 Task: Start in the project ZoomOut the sprint 'Supernatural', with a duration of 3 weeks.
Action: Mouse moved to (1090, 193)
Screenshot: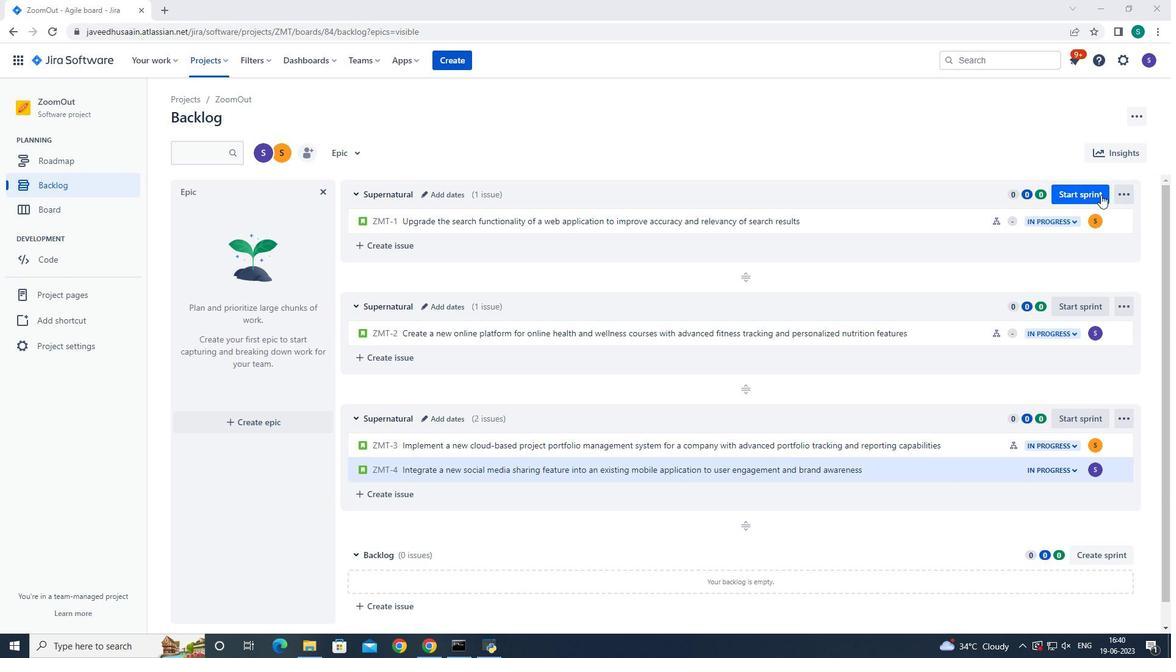 
Action: Mouse pressed left at (1090, 193)
Screenshot: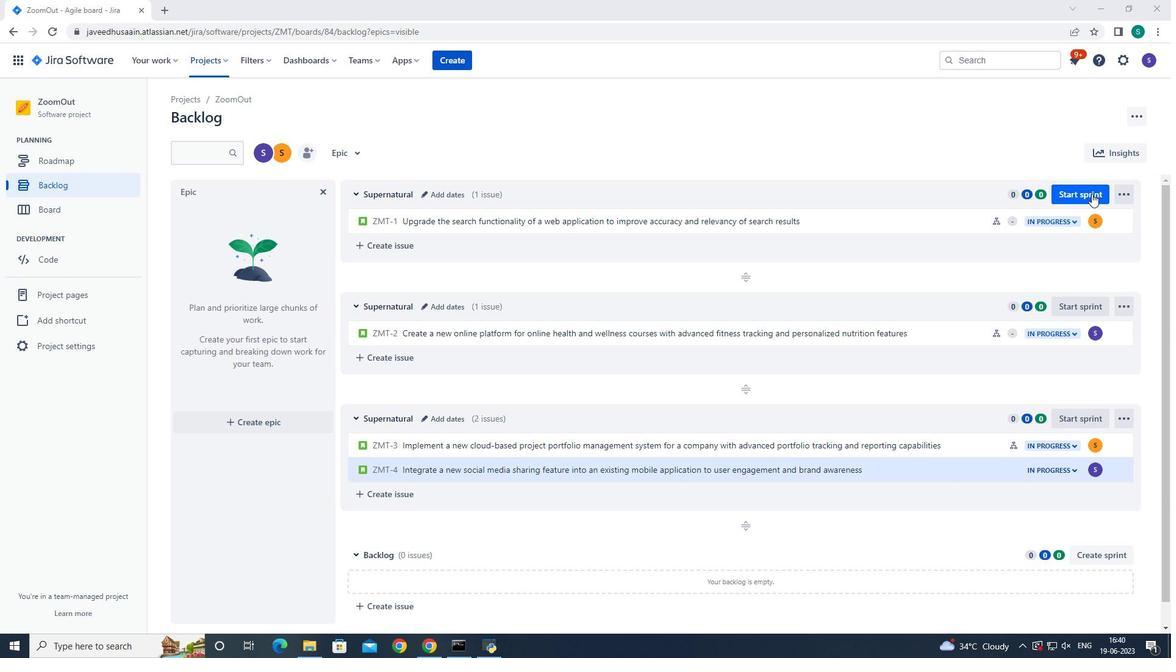 
Action: Mouse moved to (554, 214)
Screenshot: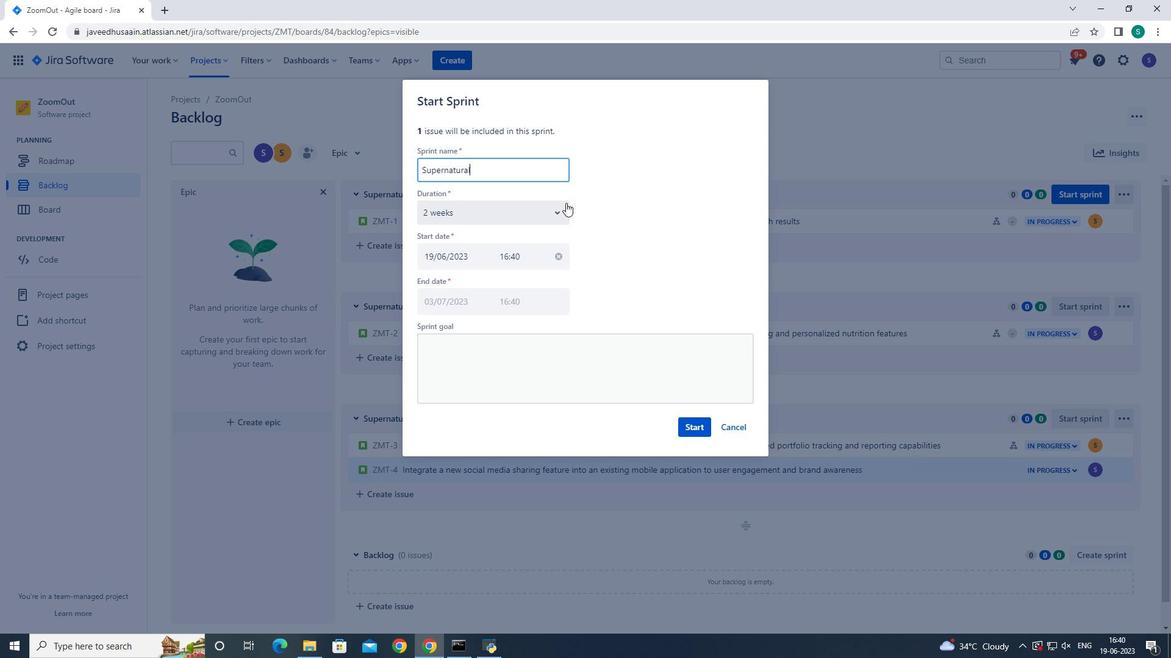 
Action: Mouse pressed left at (554, 214)
Screenshot: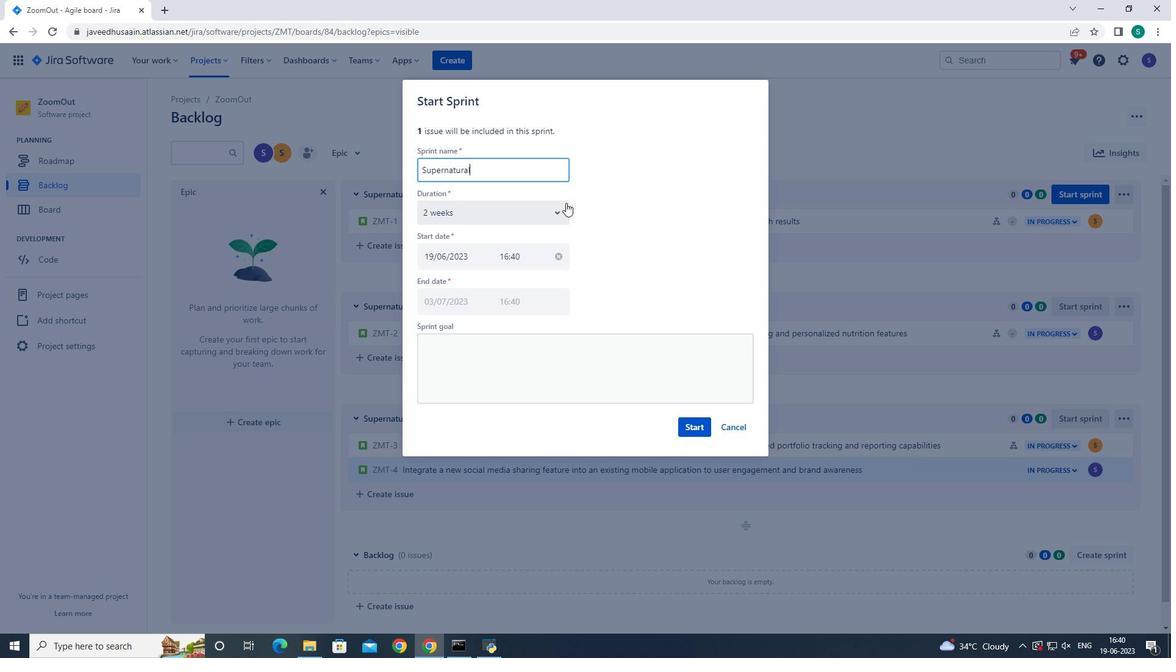 
Action: Mouse moved to (506, 289)
Screenshot: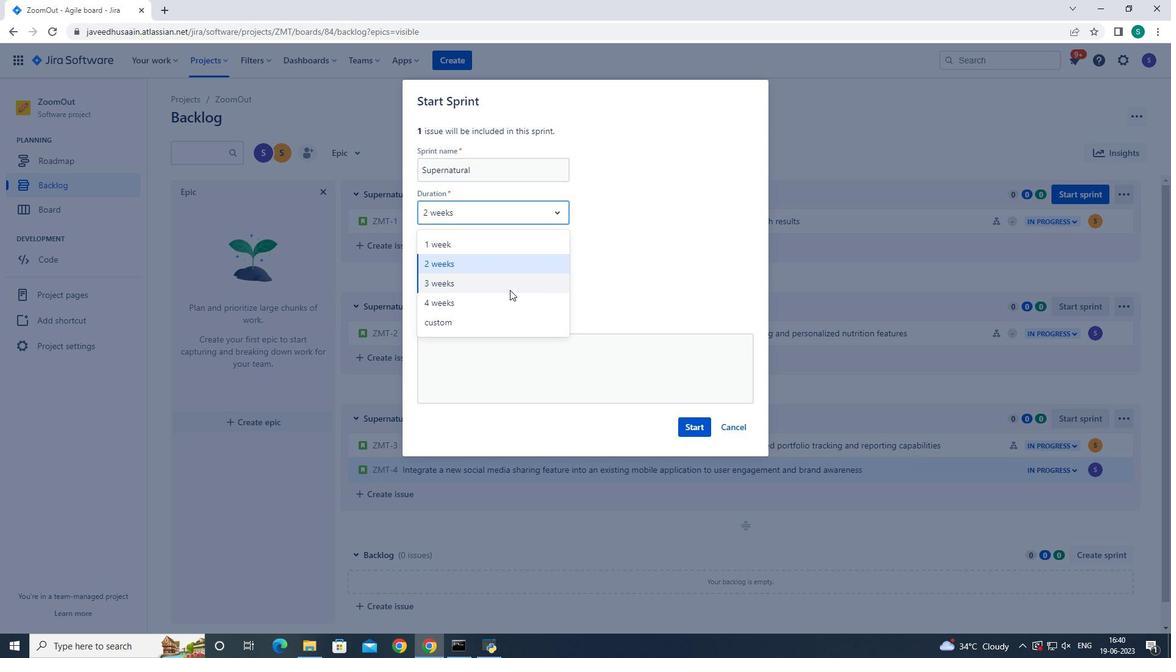 
Action: Mouse pressed left at (506, 289)
Screenshot: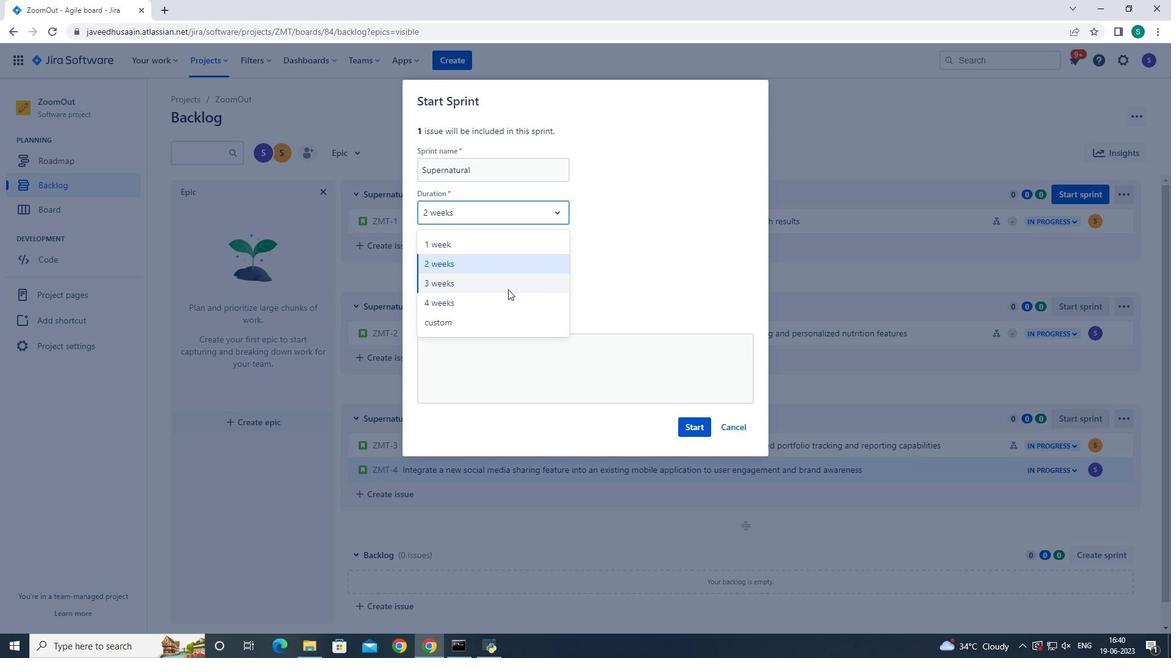 
Action: Mouse moved to (689, 434)
Screenshot: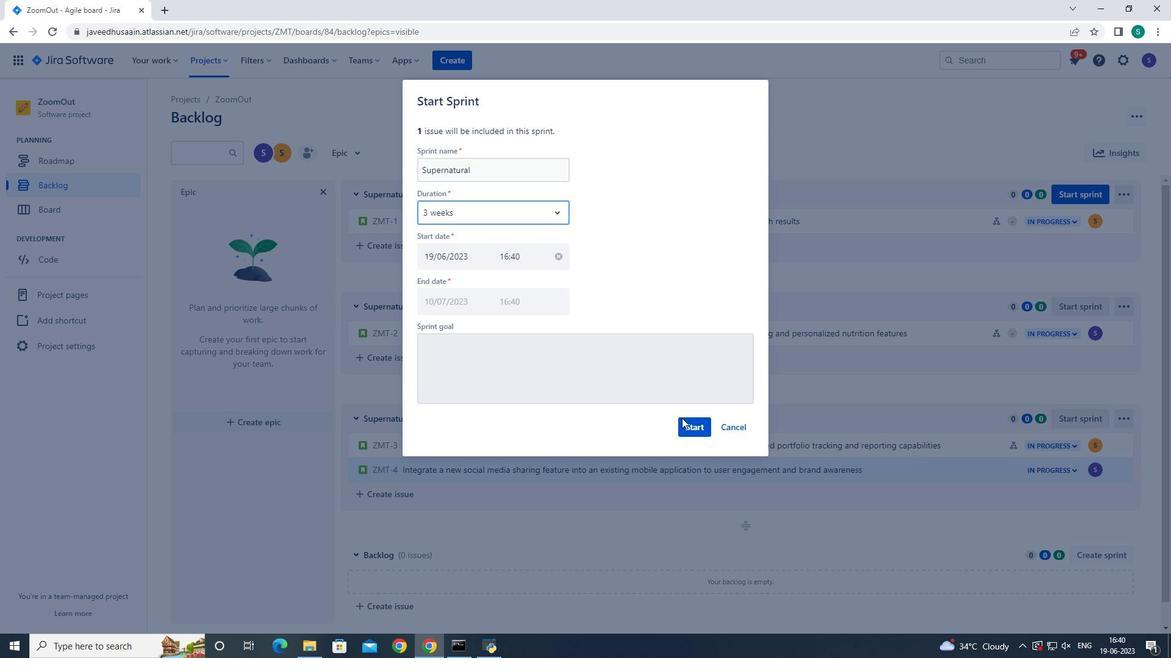 
Action: Mouse pressed left at (689, 434)
Screenshot: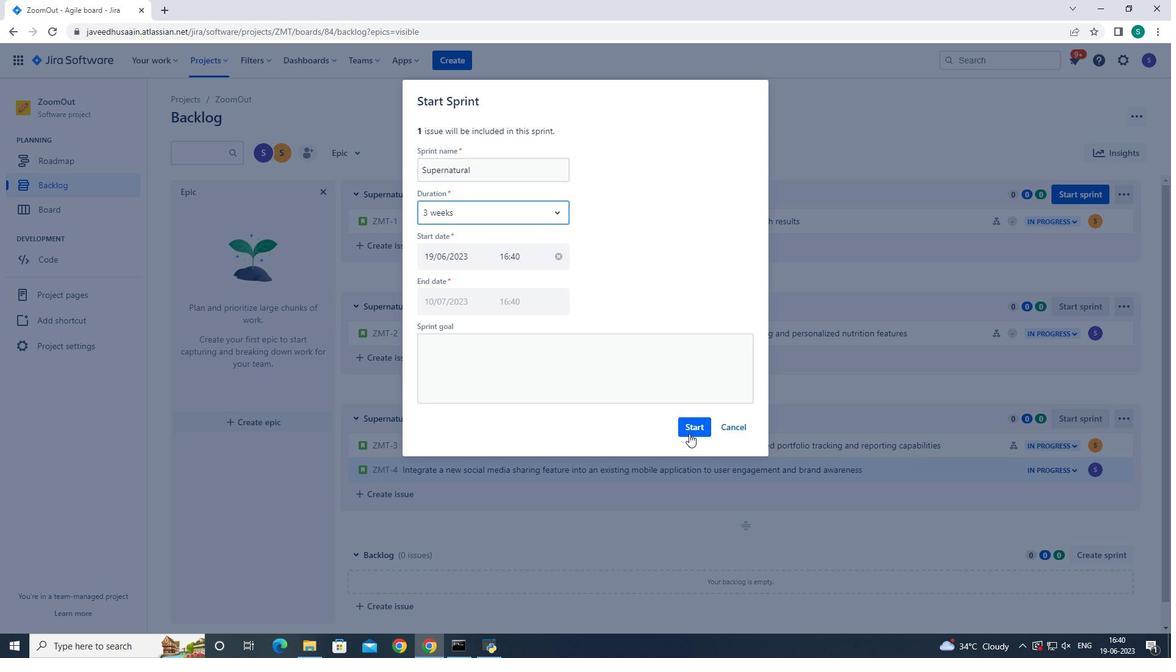
Action: Mouse moved to (64, 184)
Screenshot: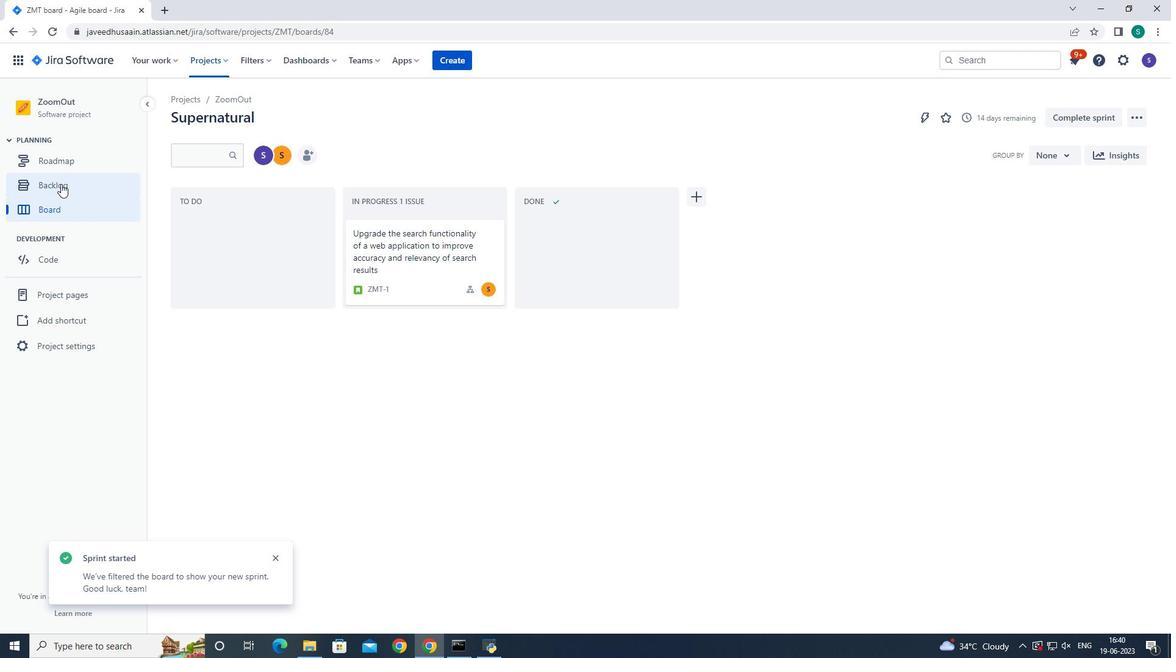 
Action: Mouse pressed left at (64, 184)
Screenshot: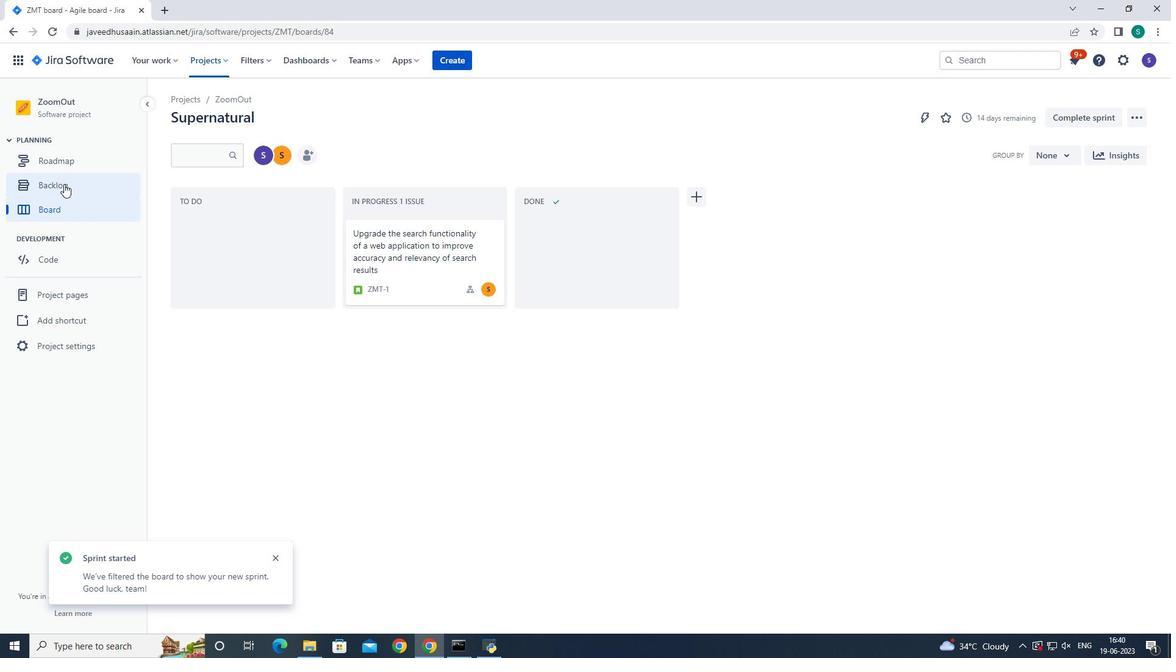 
Action: Mouse moved to (514, 190)
Screenshot: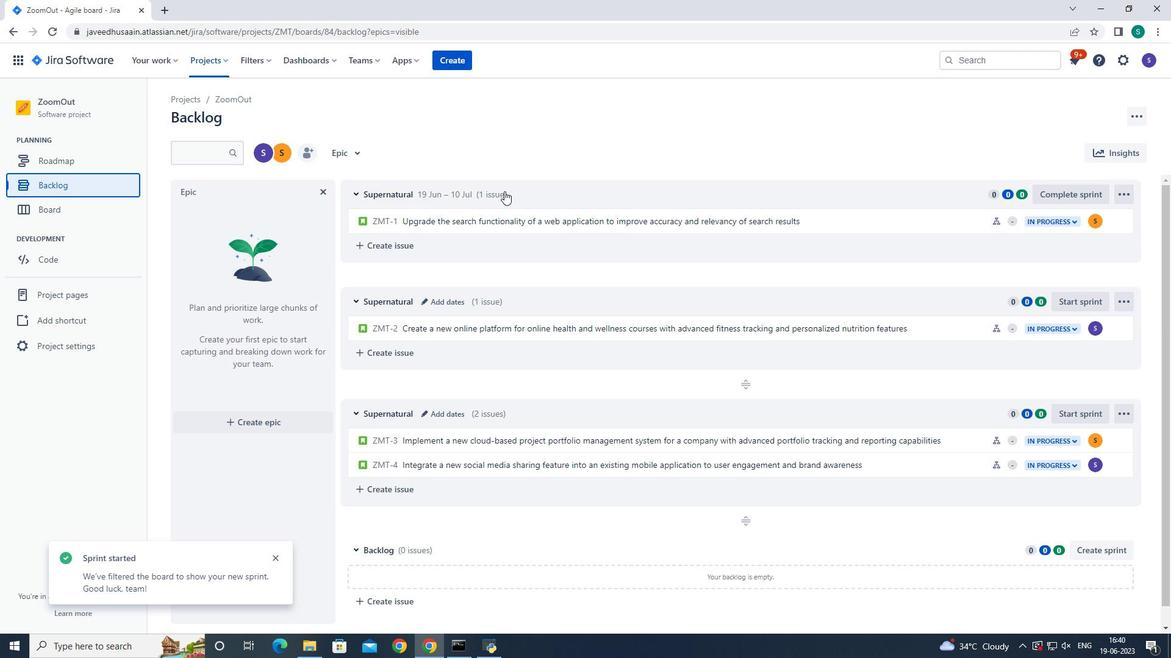 
